 Task: Add Weleda Skin Food Light Nourishing Cream to the cart.
Action: Mouse moved to (944, 333)
Screenshot: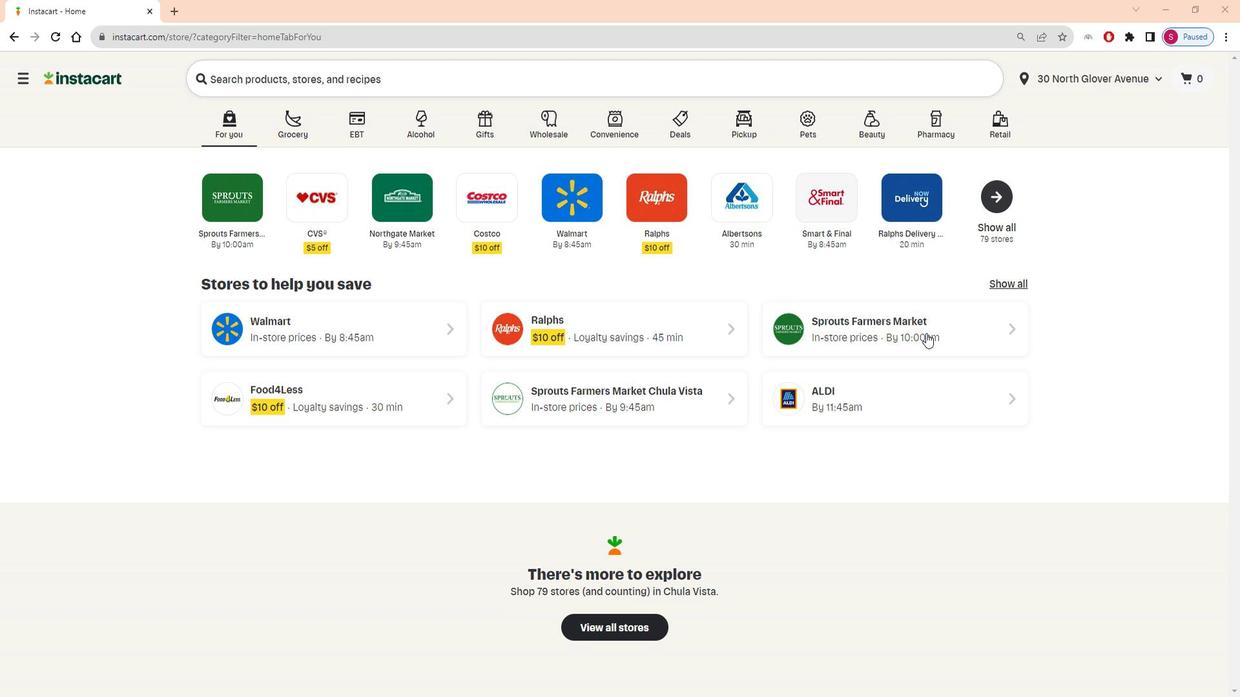 
Action: Mouse pressed left at (944, 333)
Screenshot: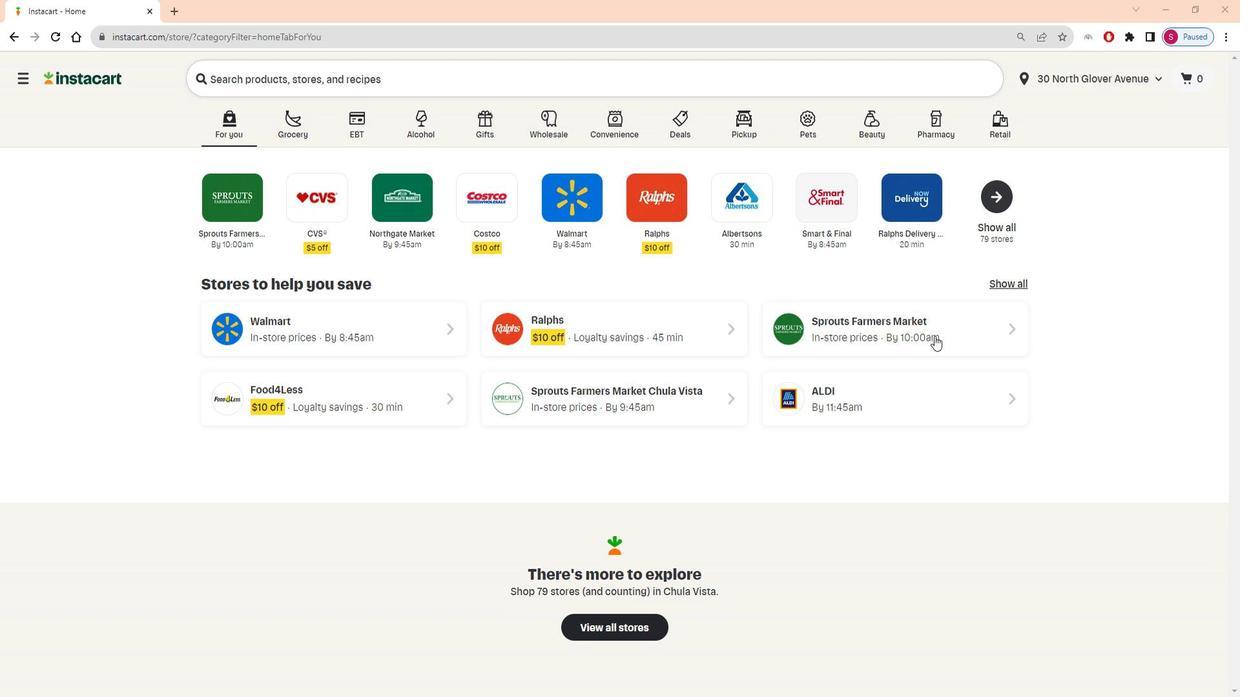 
Action: Mouse moved to (107, 407)
Screenshot: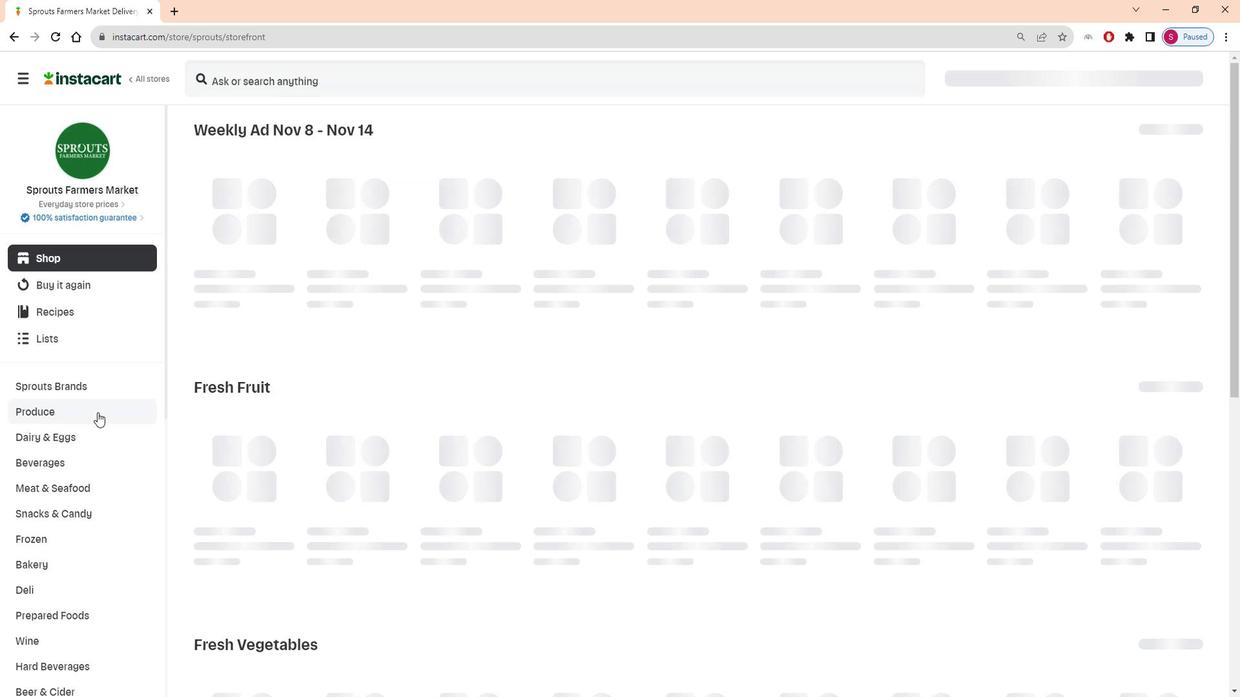 
Action: Mouse scrolled (107, 406) with delta (0, 0)
Screenshot: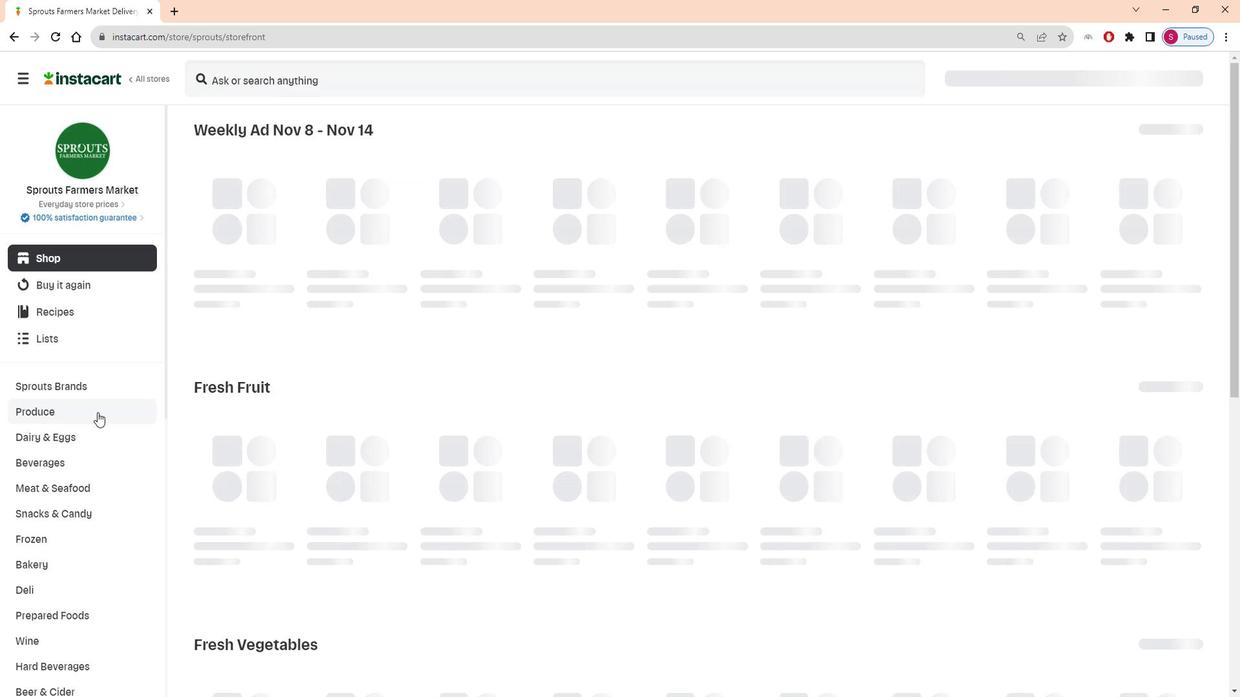 
Action: Mouse scrolled (107, 406) with delta (0, 0)
Screenshot: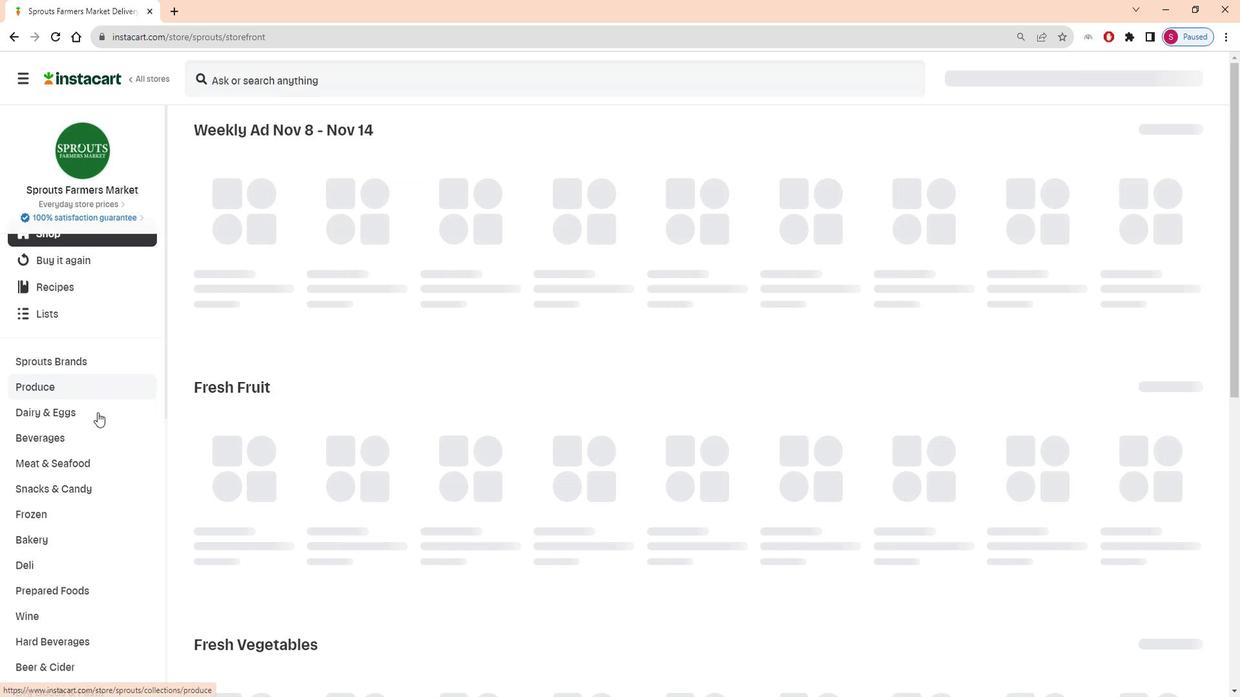 
Action: Mouse scrolled (107, 406) with delta (0, 0)
Screenshot: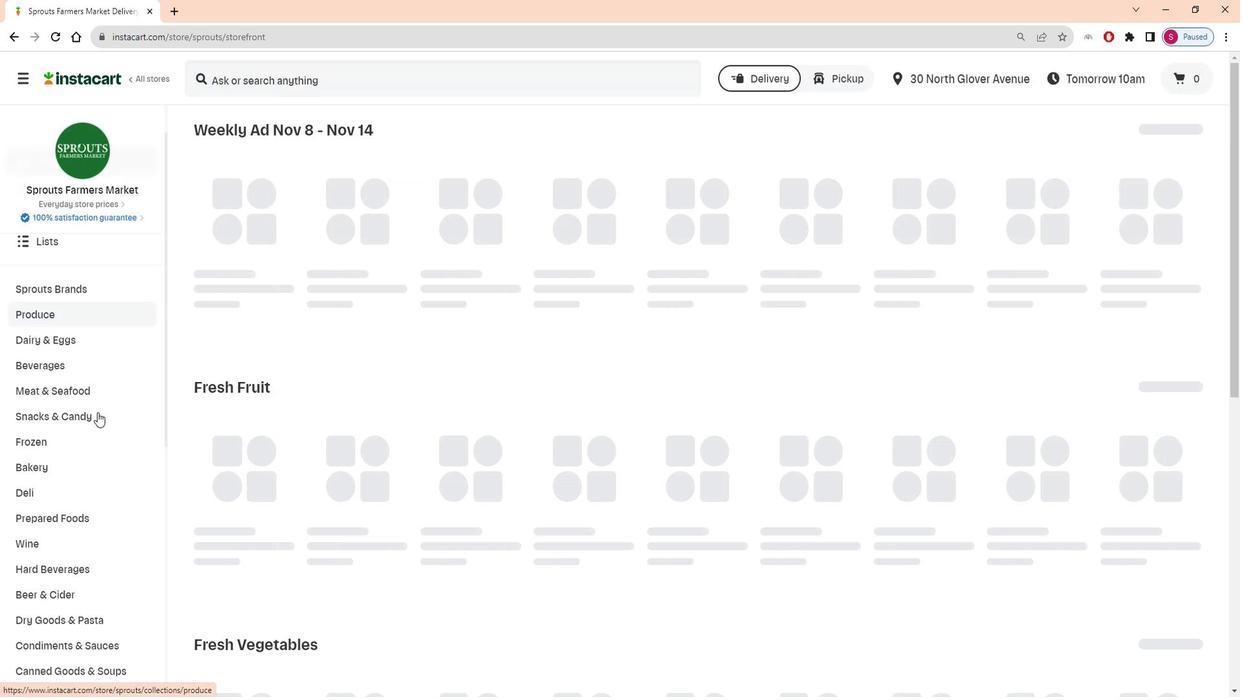 
Action: Mouse scrolled (107, 406) with delta (0, 0)
Screenshot: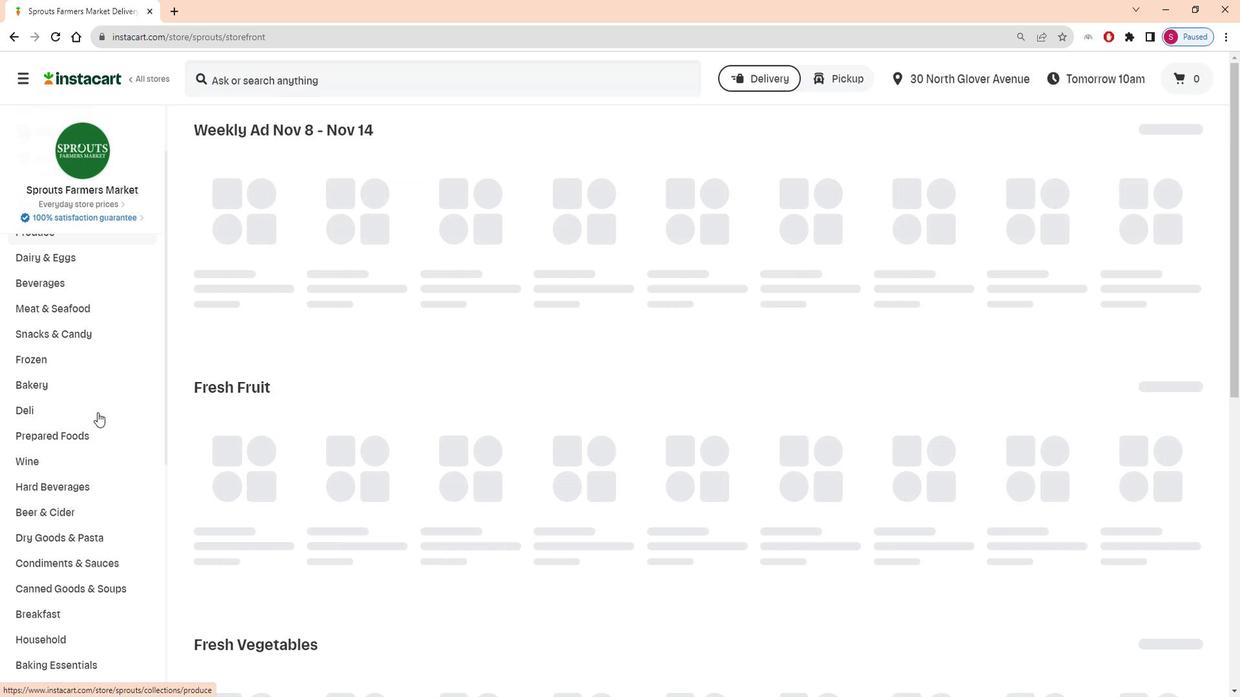 
Action: Mouse scrolled (107, 406) with delta (0, 0)
Screenshot: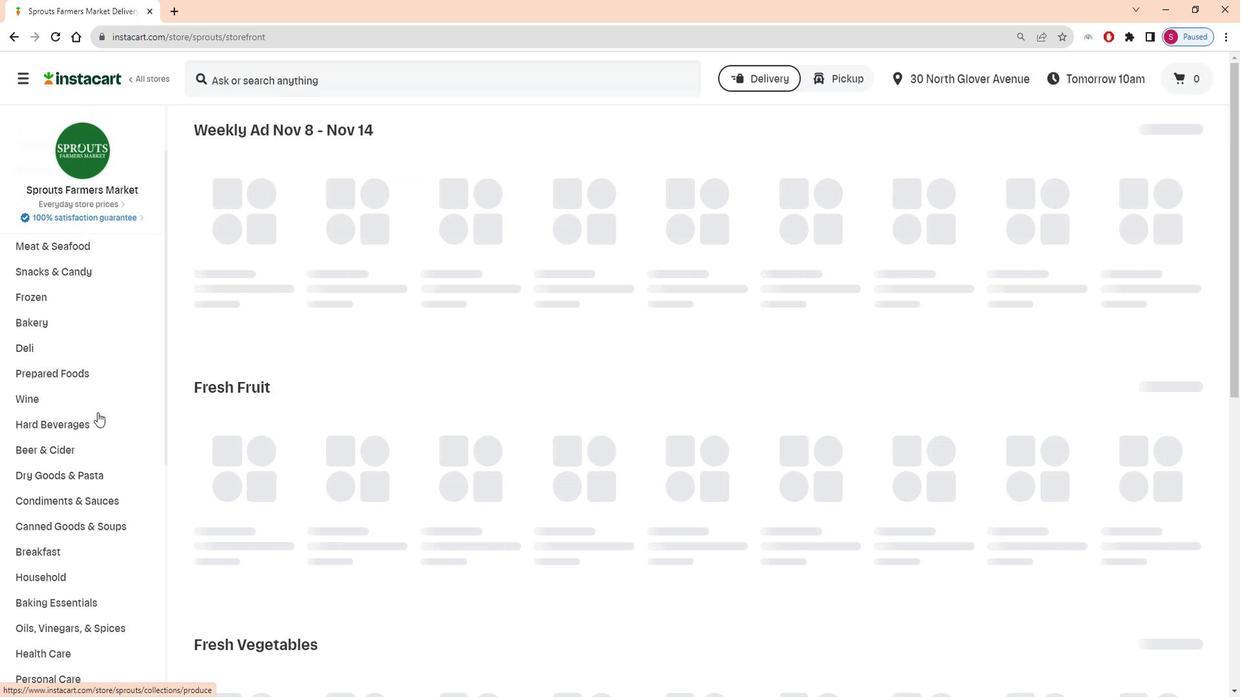
Action: Mouse moved to (102, 401)
Screenshot: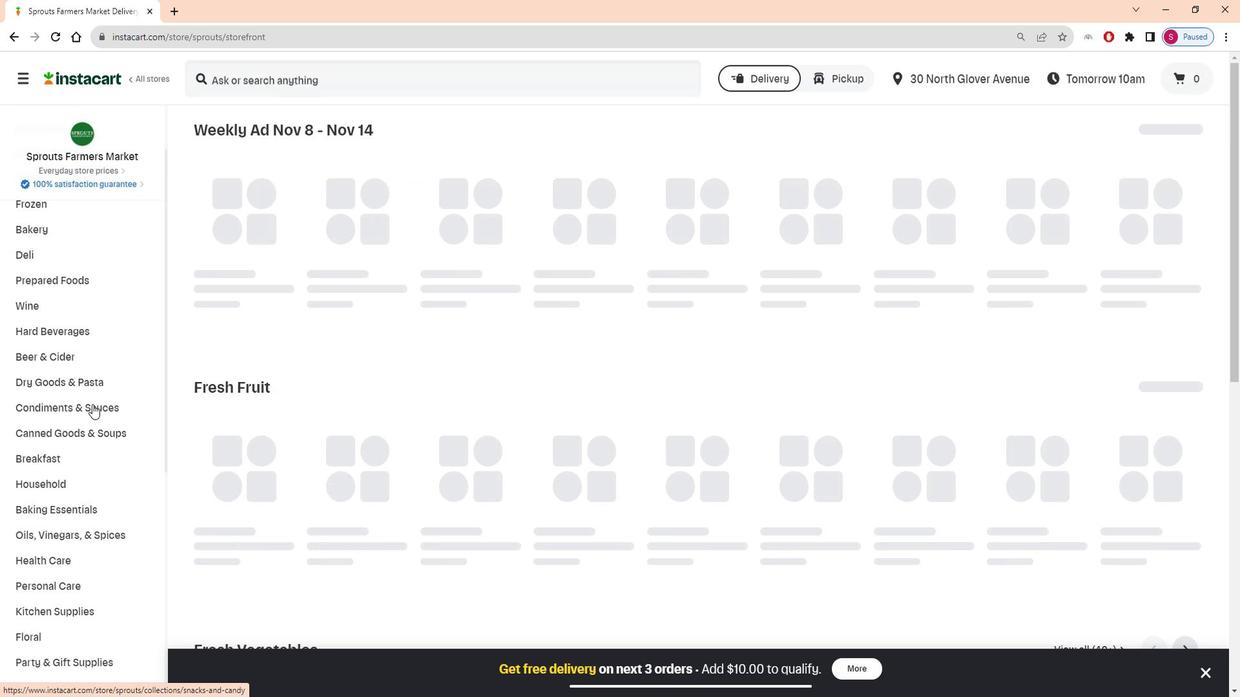 
Action: Mouse scrolled (102, 400) with delta (0, 0)
Screenshot: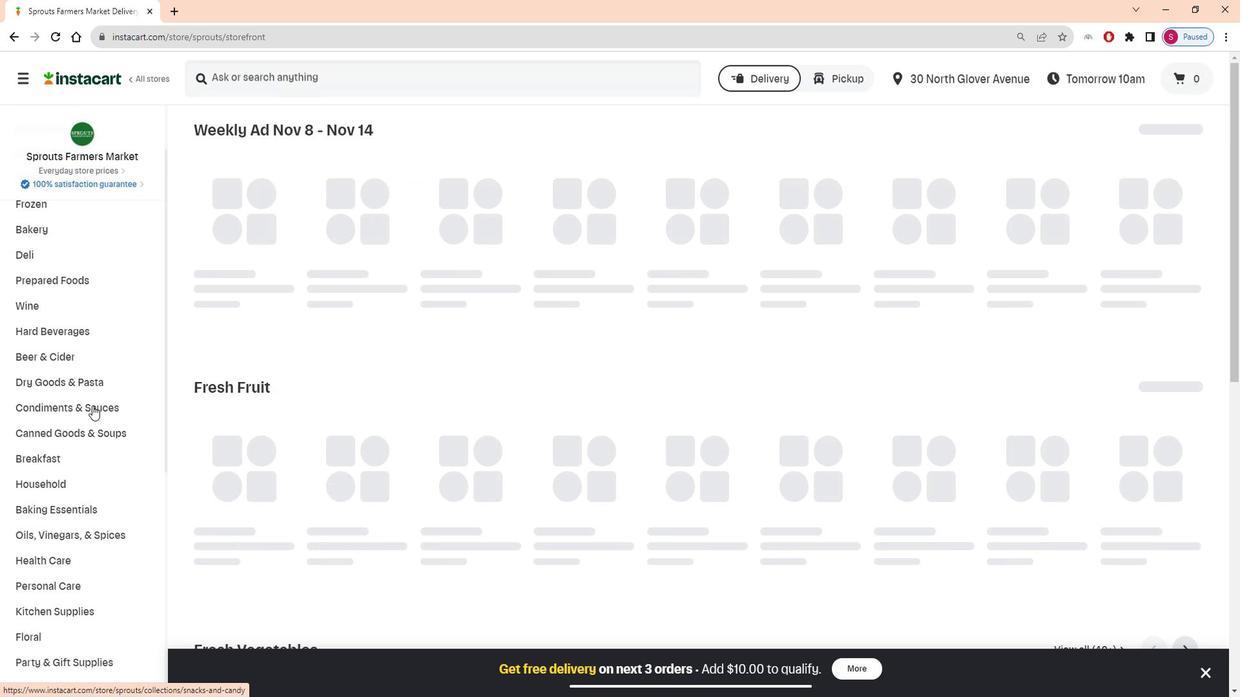 
Action: Mouse moved to (102, 403)
Screenshot: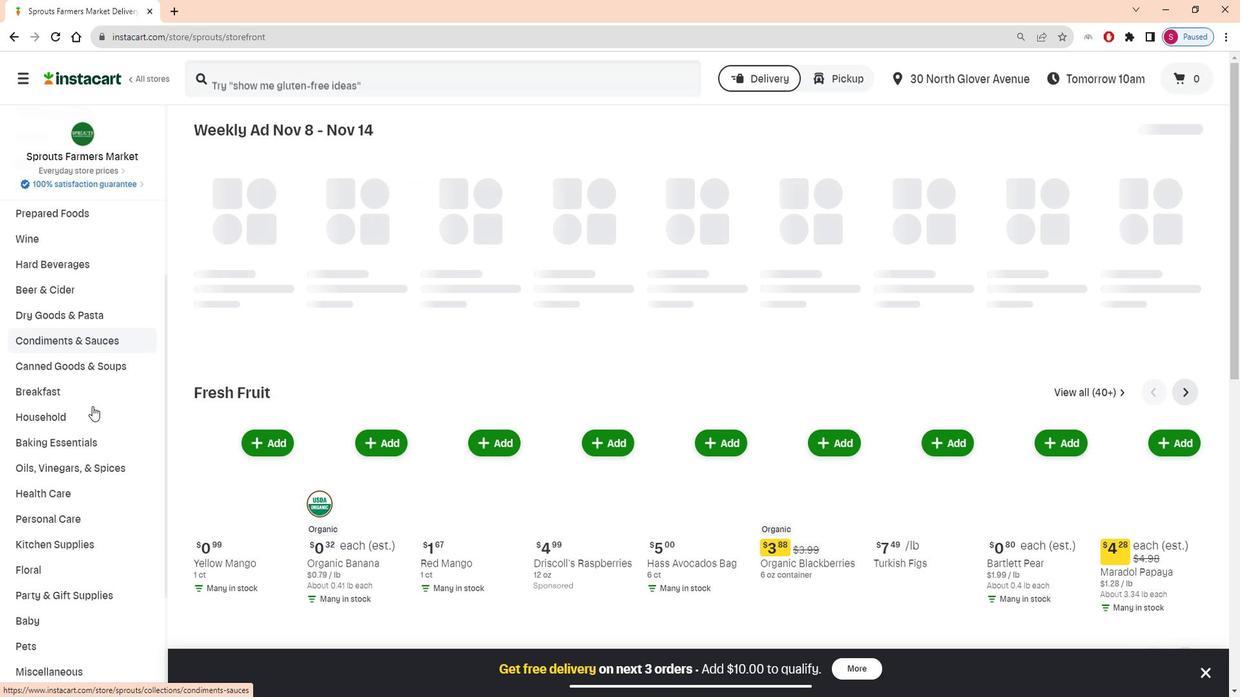 
Action: Mouse scrolled (102, 402) with delta (0, 0)
Screenshot: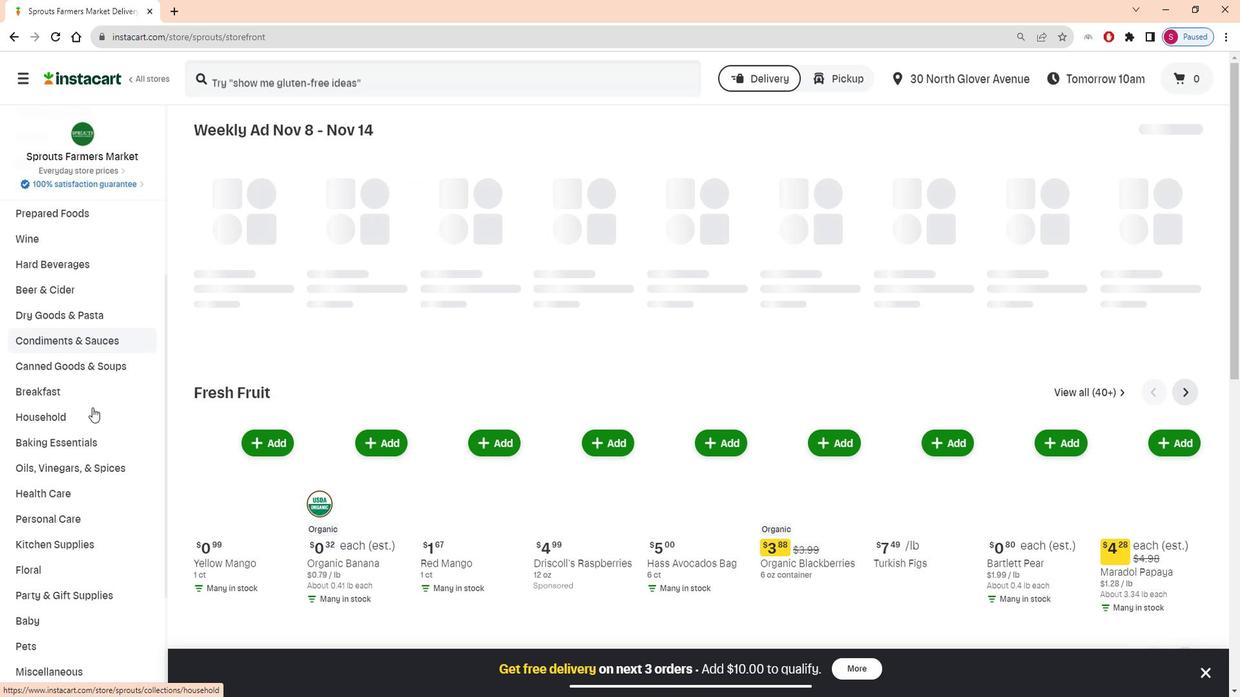 
Action: Mouse moved to (98, 446)
Screenshot: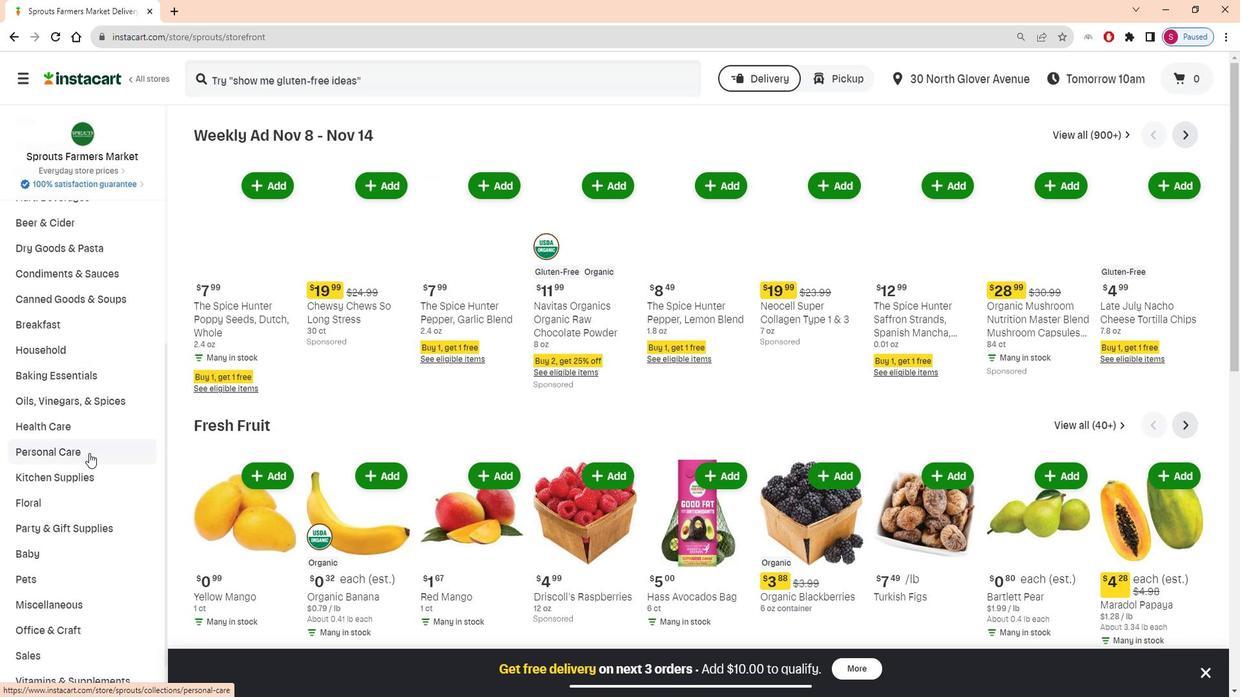 
Action: Mouse pressed left at (98, 446)
Screenshot: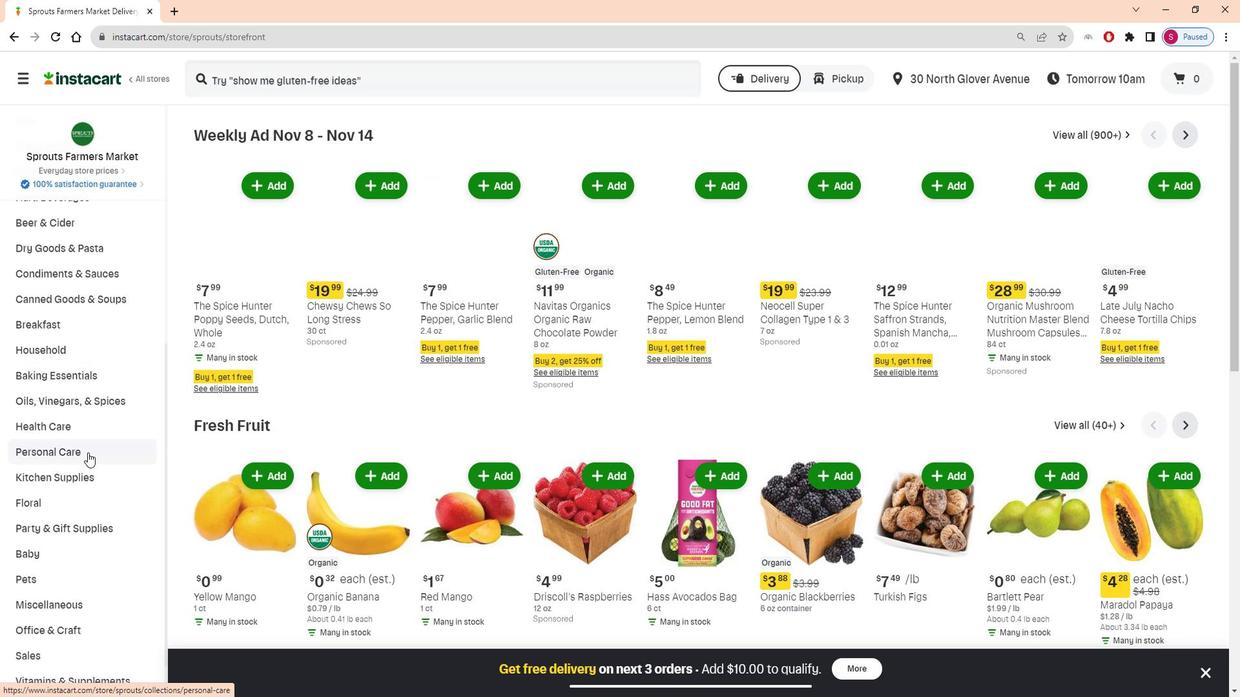 
Action: Mouse moved to (325, 173)
Screenshot: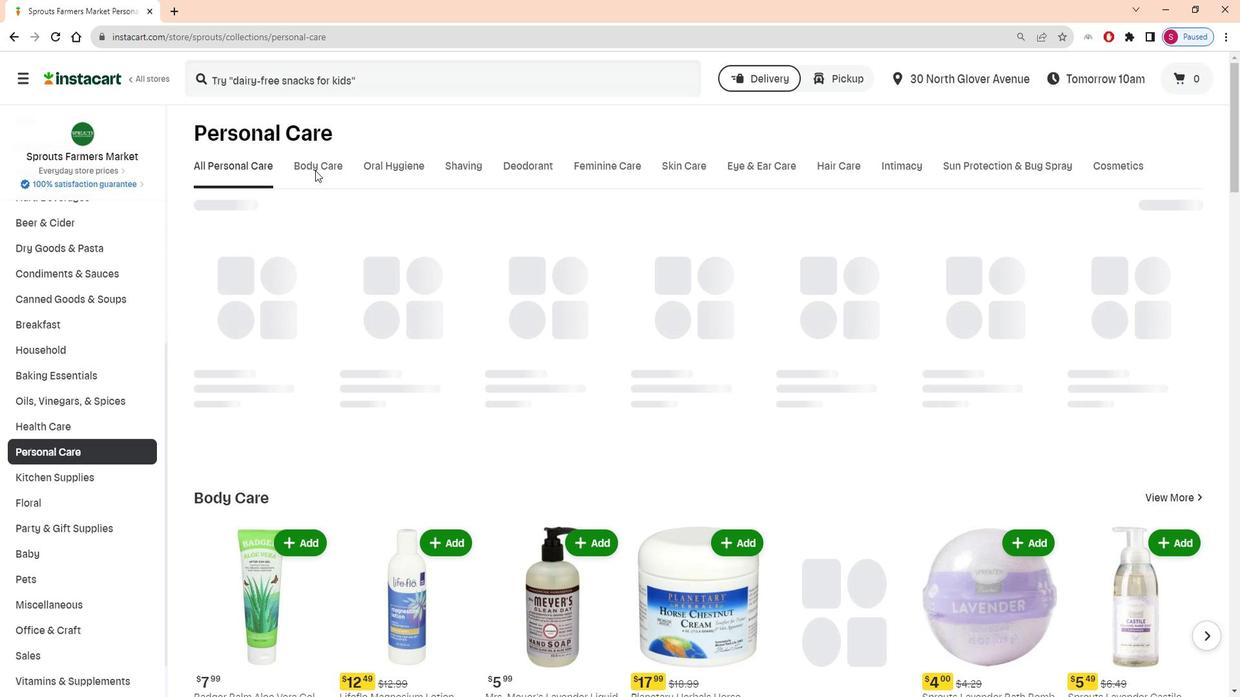 
Action: Mouse pressed left at (325, 173)
Screenshot: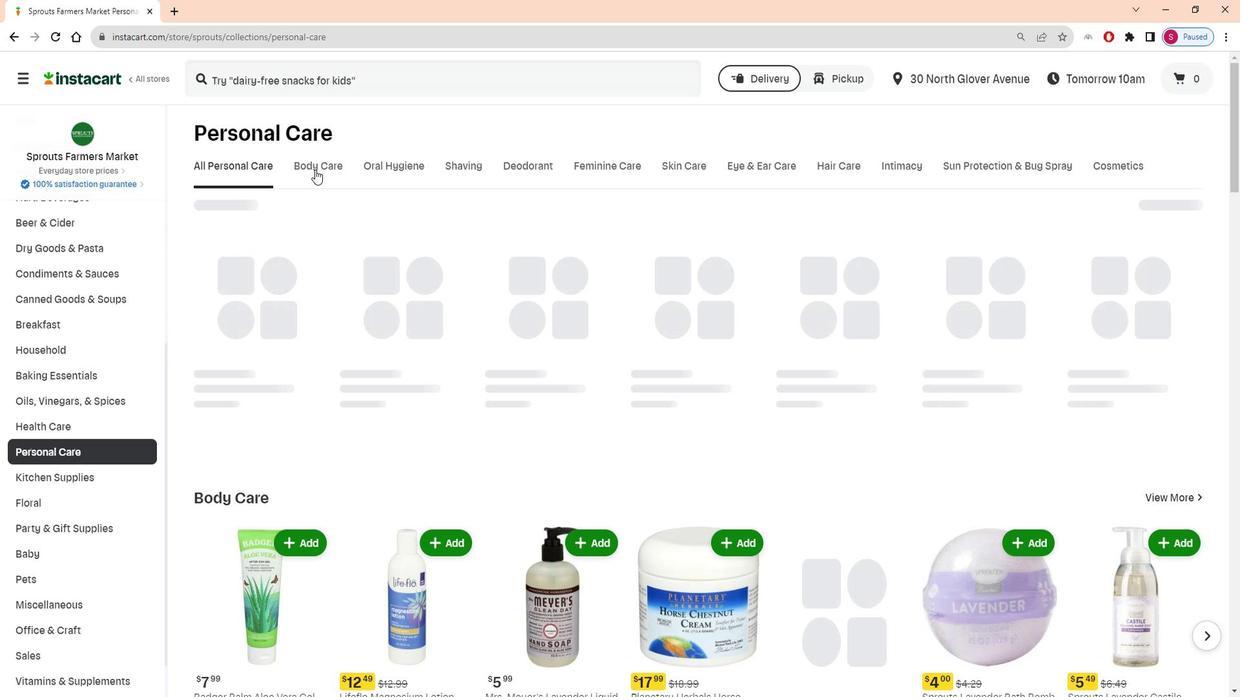 
Action: Mouse moved to (528, 219)
Screenshot: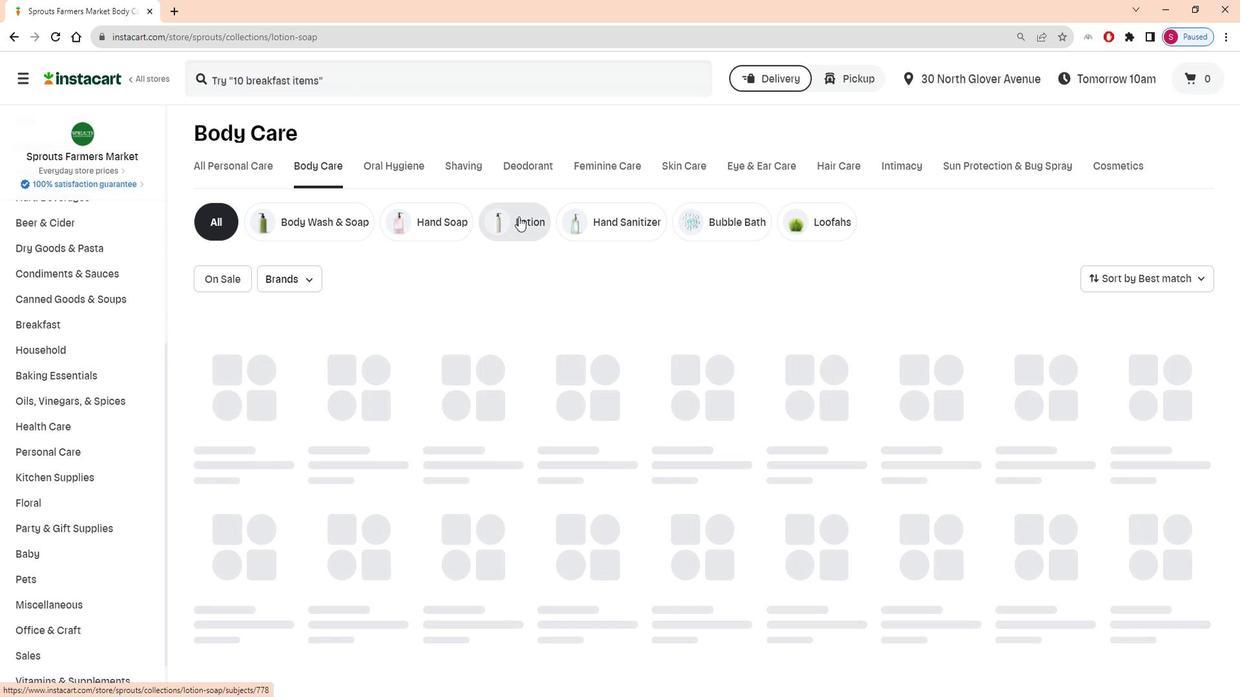 
Action: Mouse pressed left at (528, 219)
Screenshot: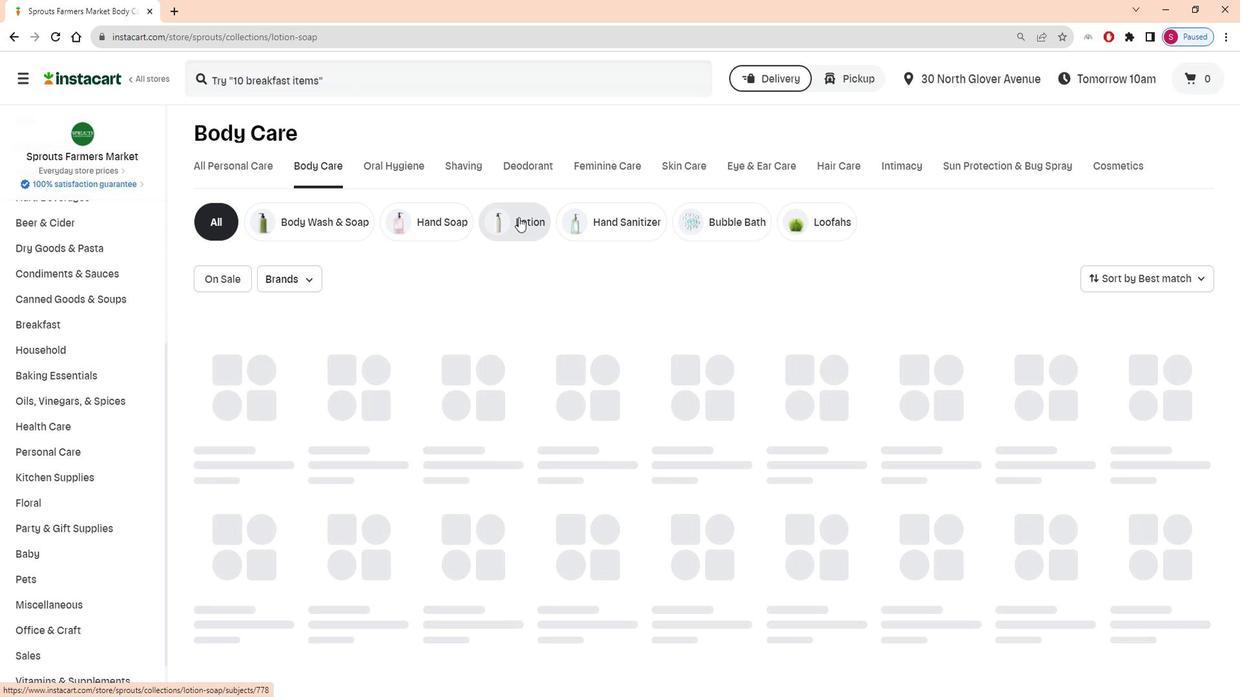 
Action: Mouse moved to (315, 88)
Screenshot: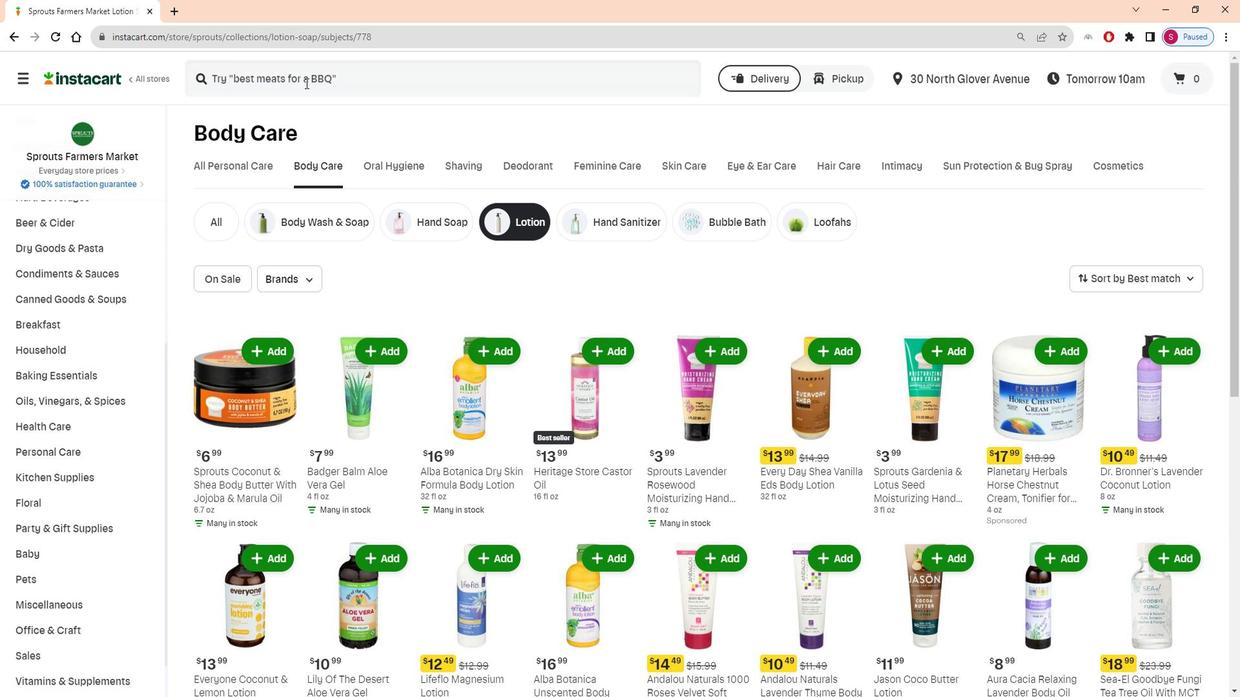 
Action: Mouse pressed left at (315, 88)
Screenshot: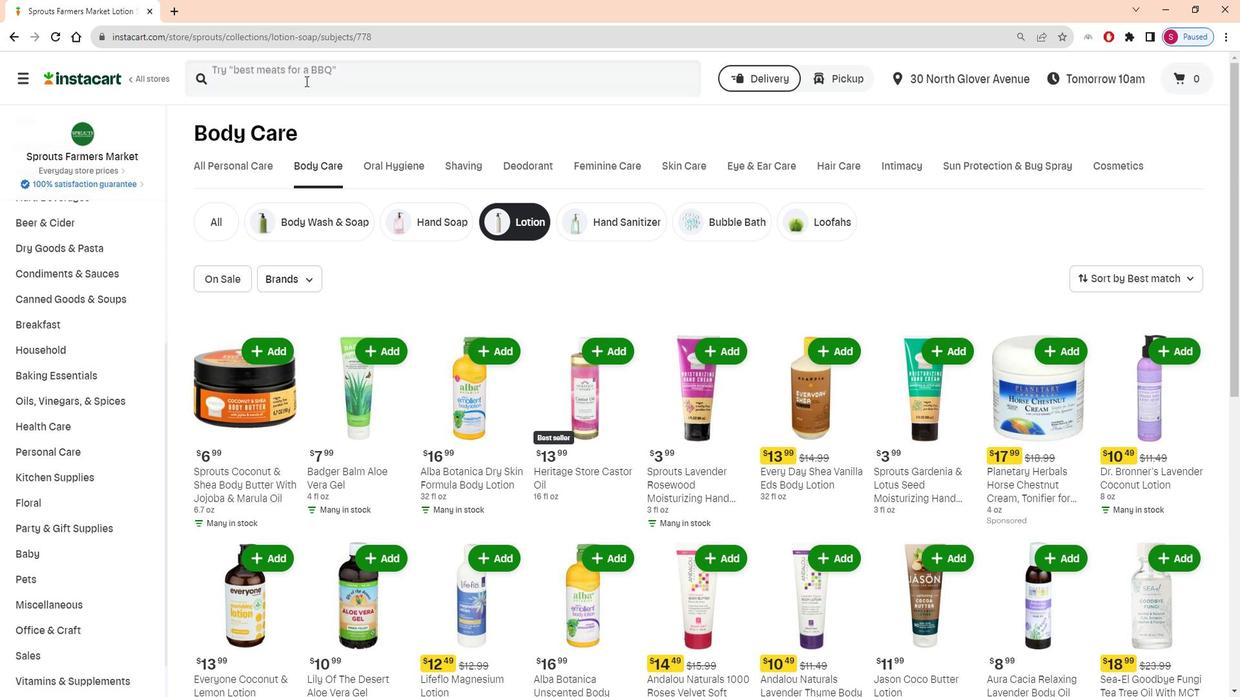 
Action: Mouse moved to (317, 88)
Screenshot: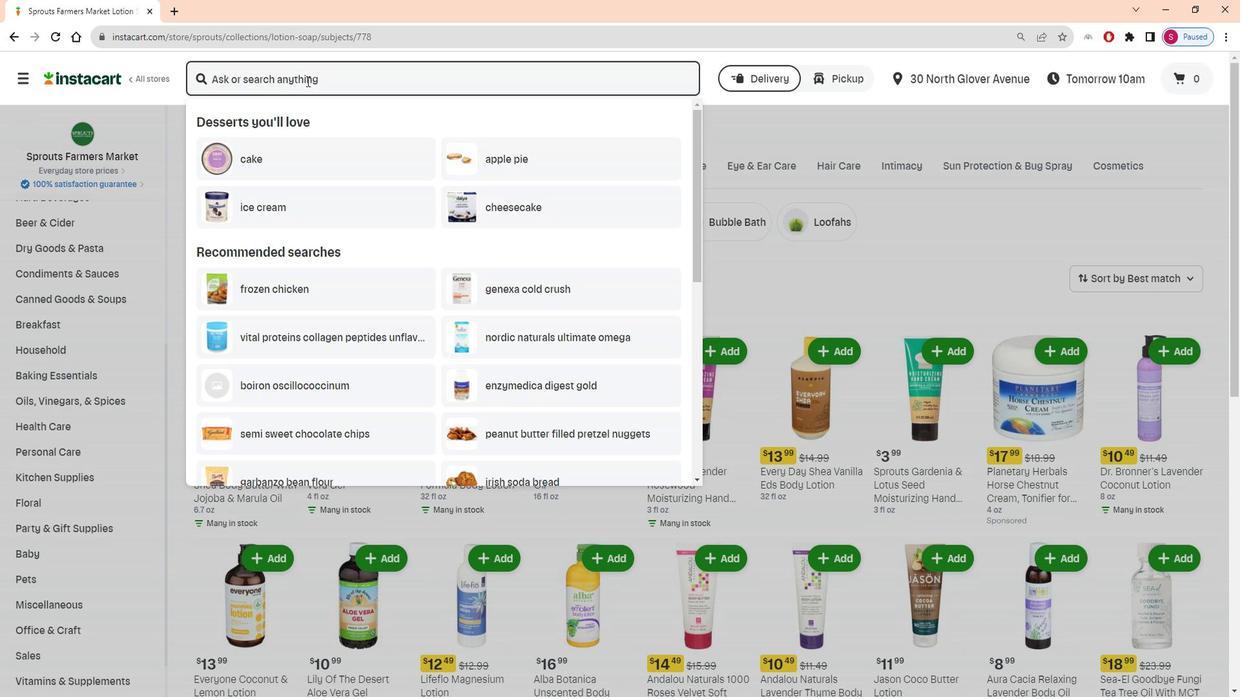 
Action: Key pressed <Key.shift>Weleda<Key.space><Key.shift>Skin<Key.space><Key.shift>Food<Key.space><Key.shift>Light<Key.space><Key.shift>Nourishing<Key.space><Key.shift>Crem<Key.space><Key.enter>
Screenshot: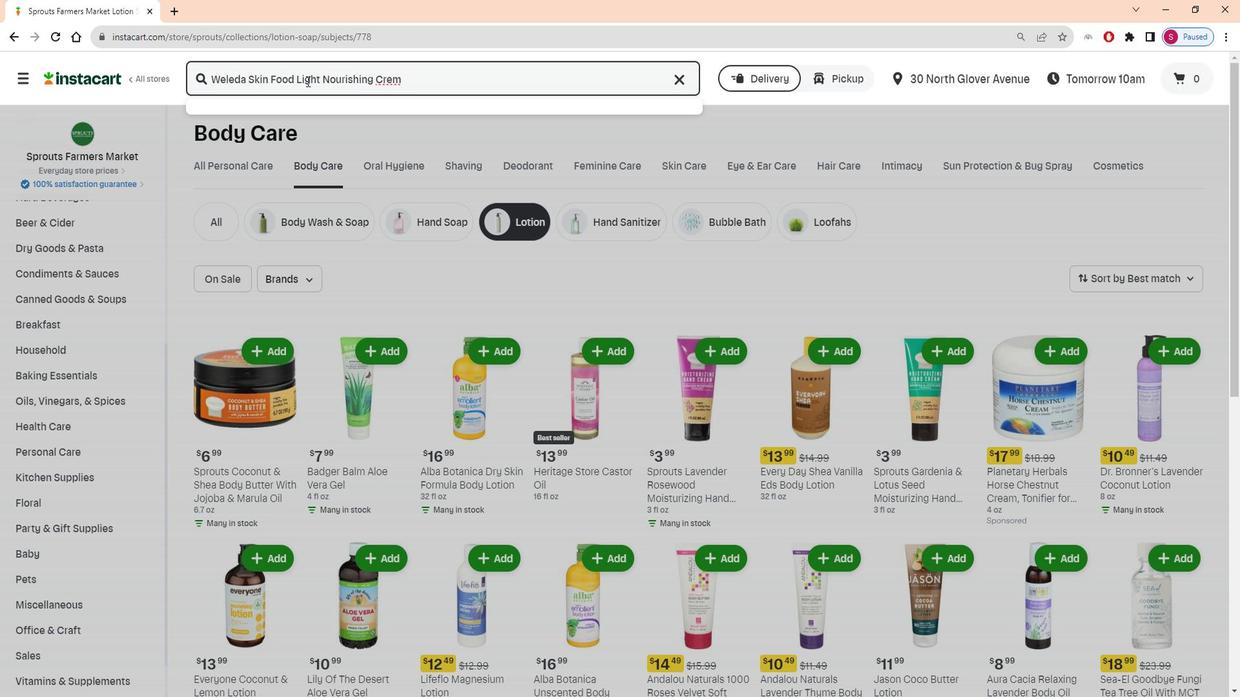 
Action: Mouse moved to (363, 189)
Screenshot: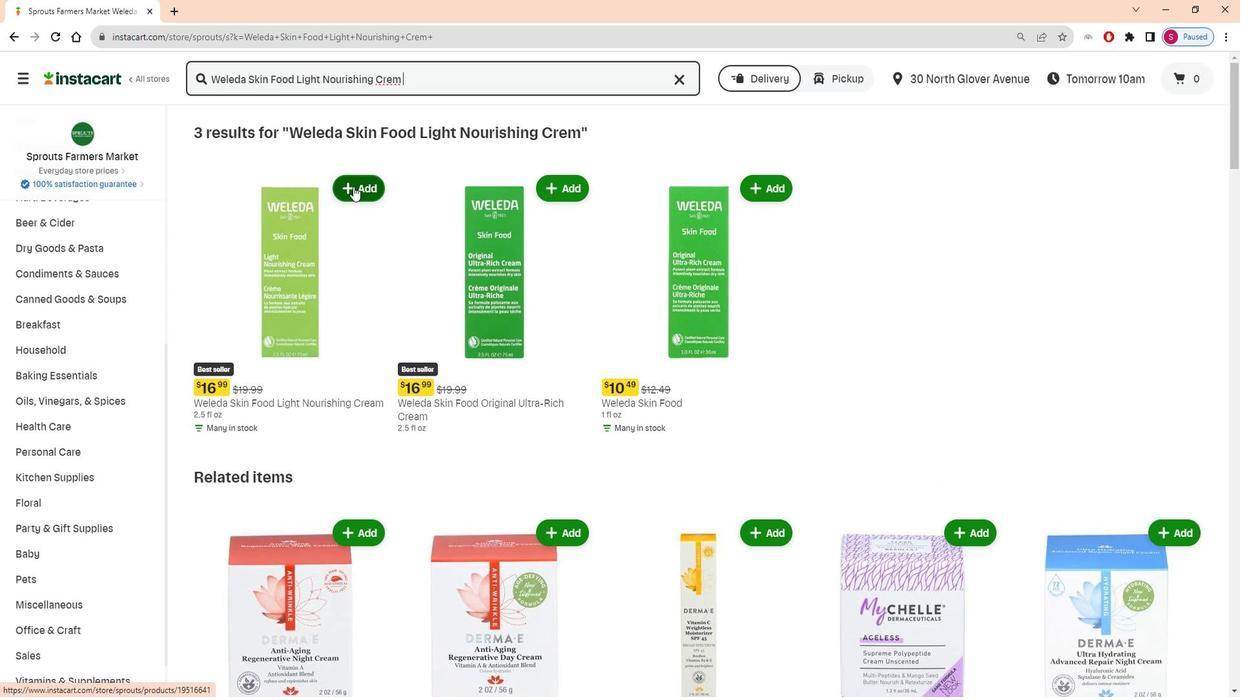 
Action: Mouse pressed left at (363, 189)
Screenshot: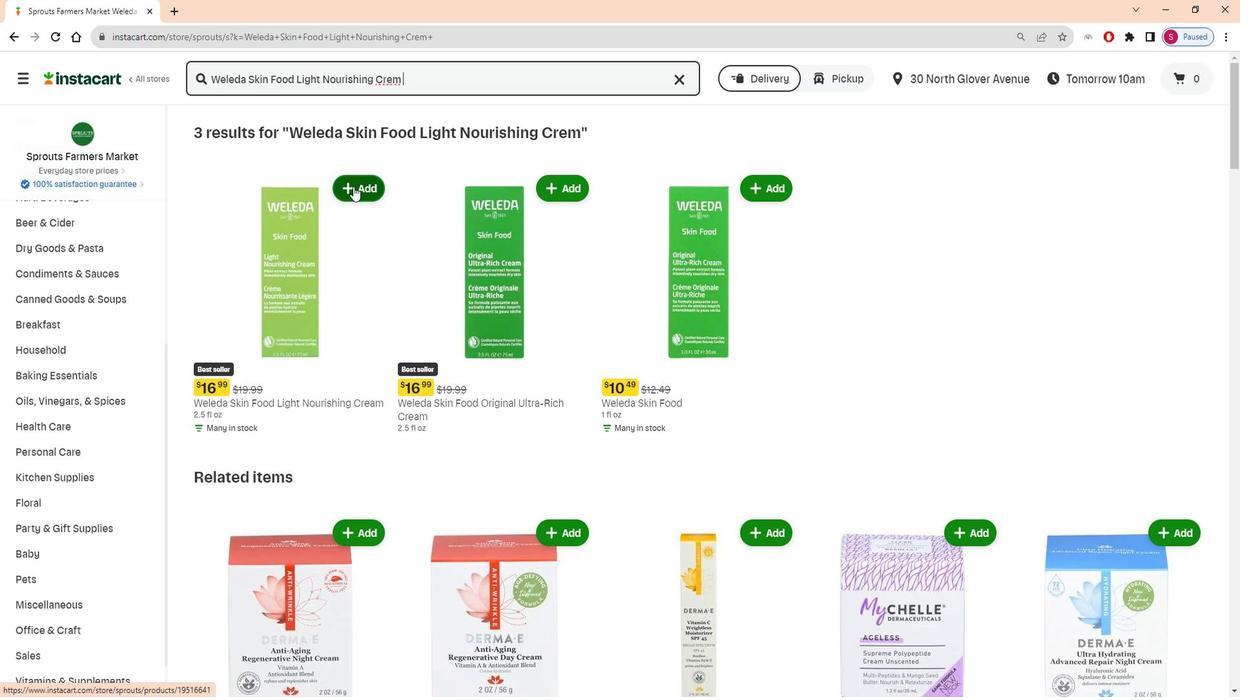 
Action: Mouse moved to (432, 178)
Screenshot: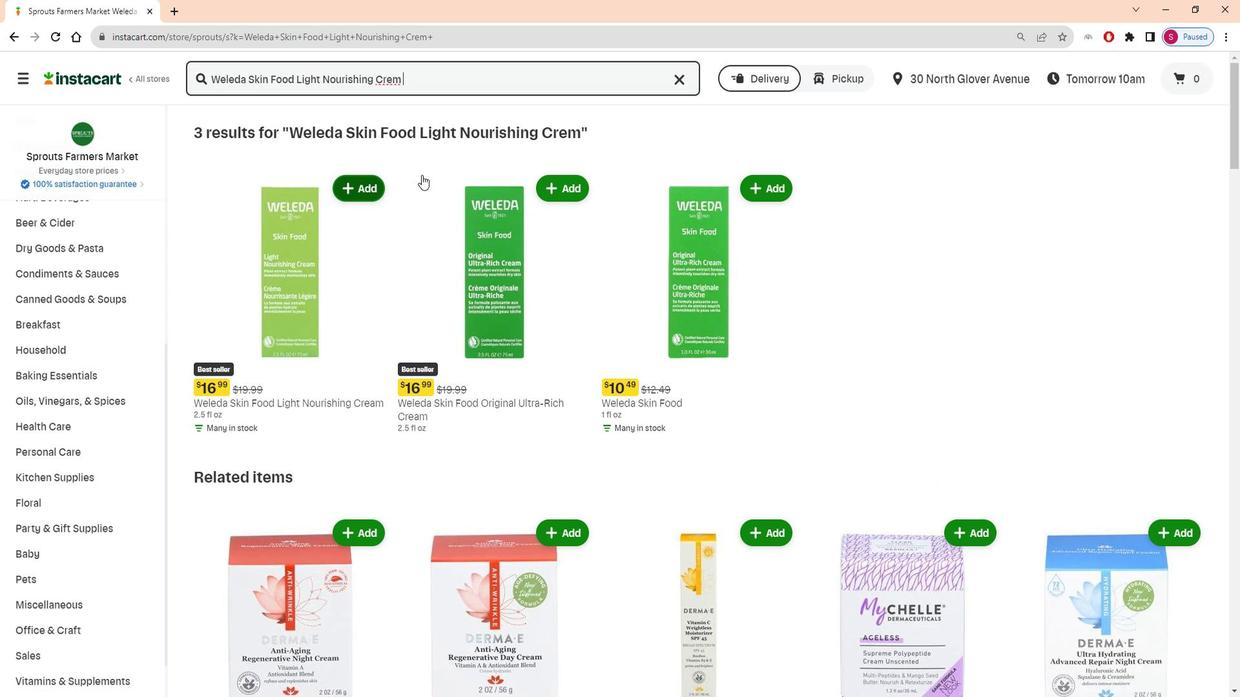 
